 Task: Add Belgioioso Freshly Shredded Parmesan Cheese to the cart.
Action: Mouse moved to (26, 109)
Screenshot: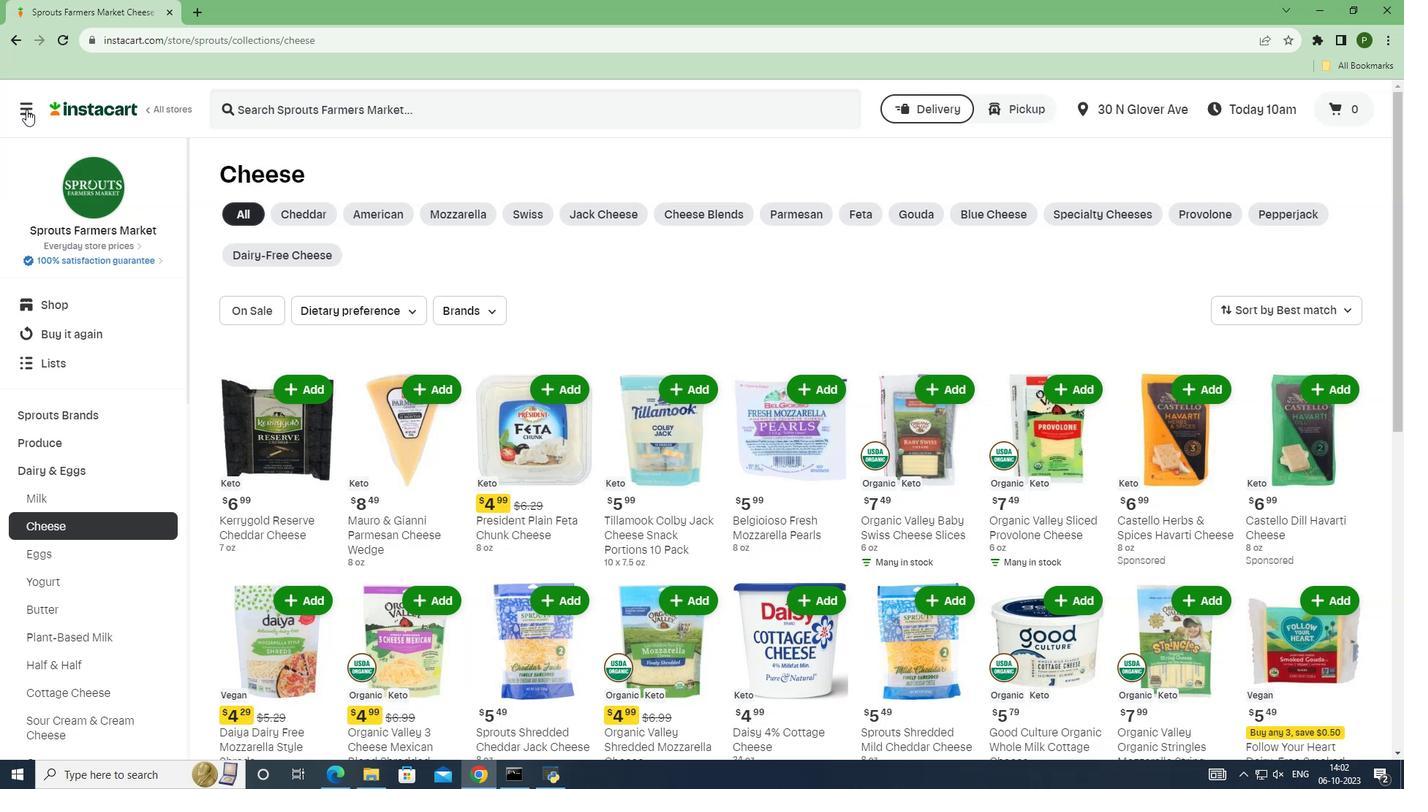 
Action: Mouse pressed left at (26, 109)
Screenshot: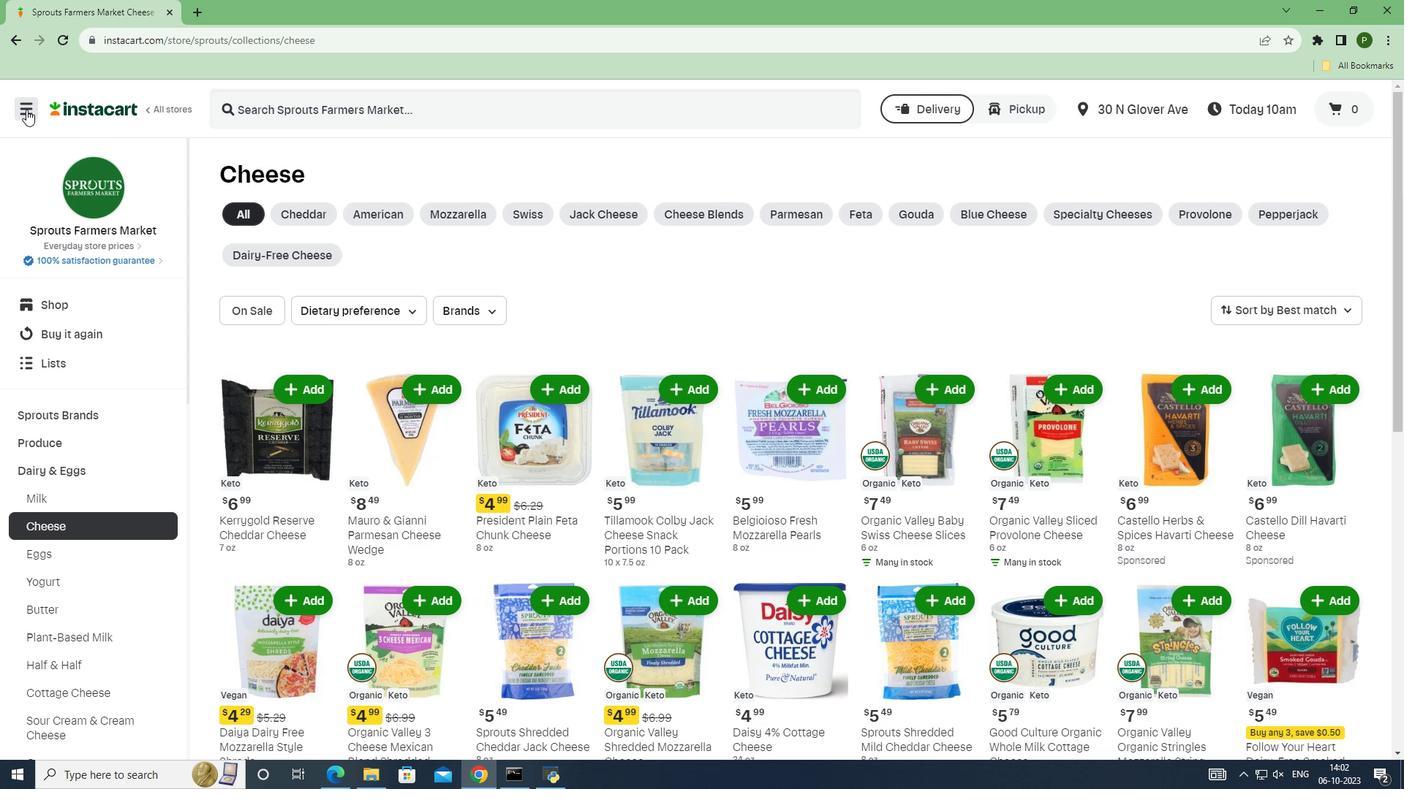 
Action: Mouse moved to (58, 382)
Screenshot: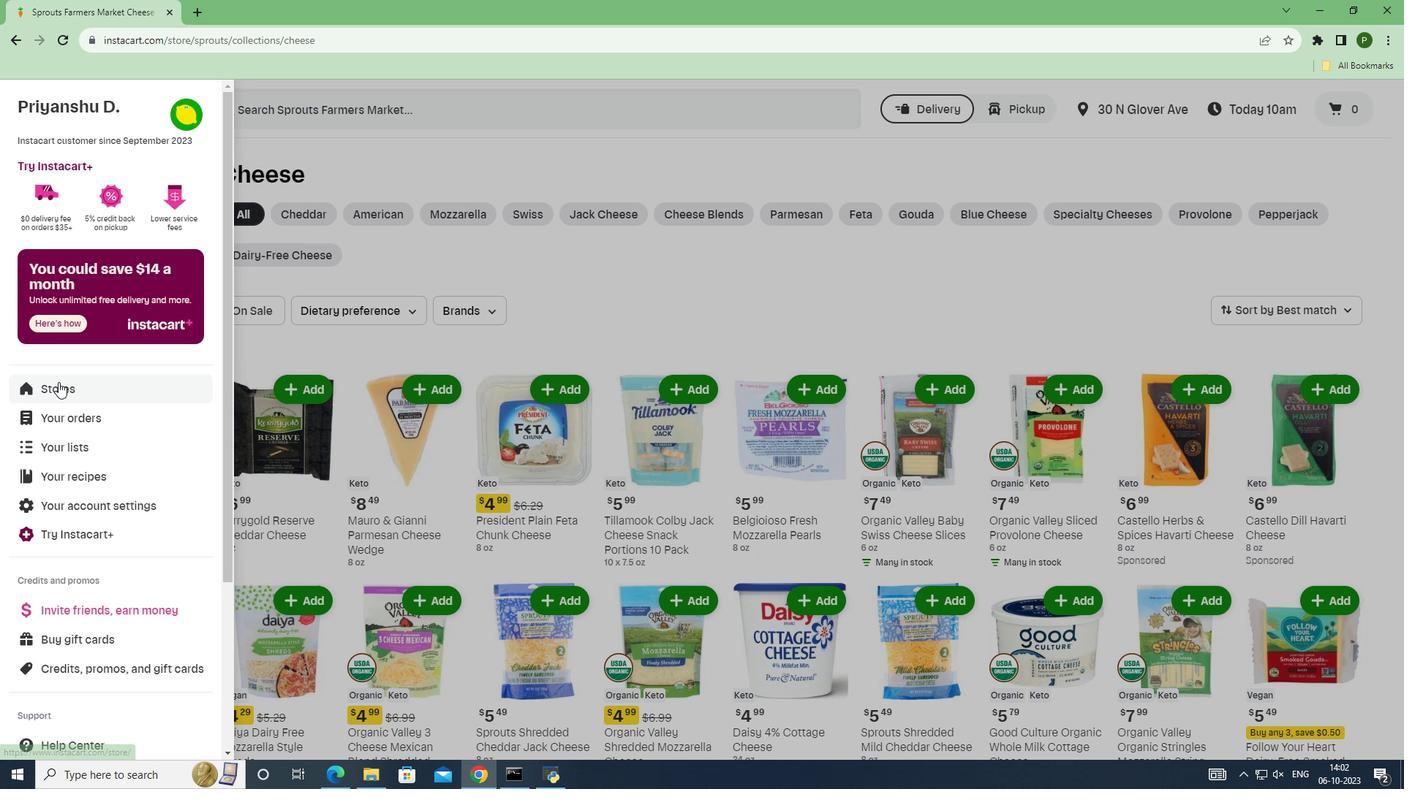 
Action: Mouse pressed left at (58, 382)
Screenshot: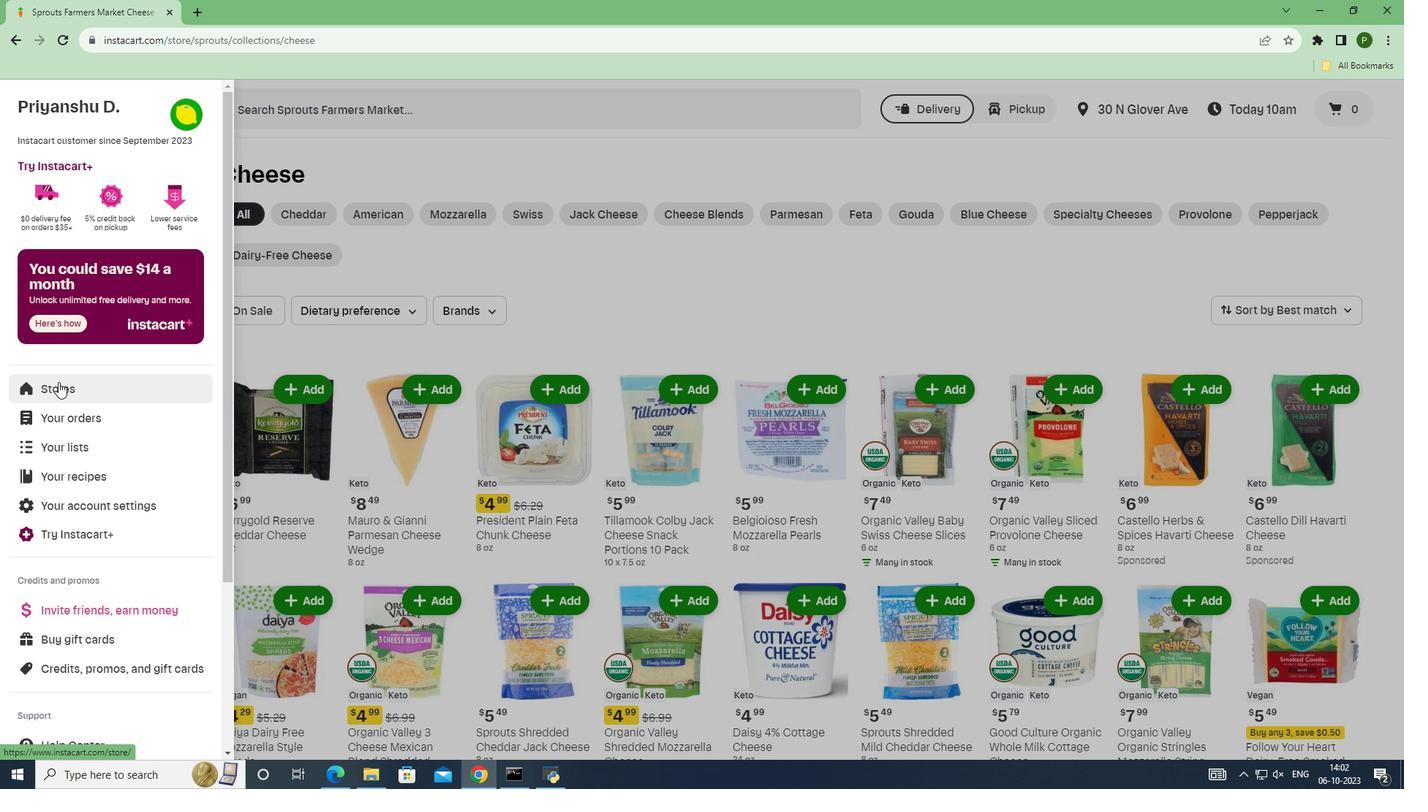 
Action: Mouse moved to (338, 169)
Screenshot: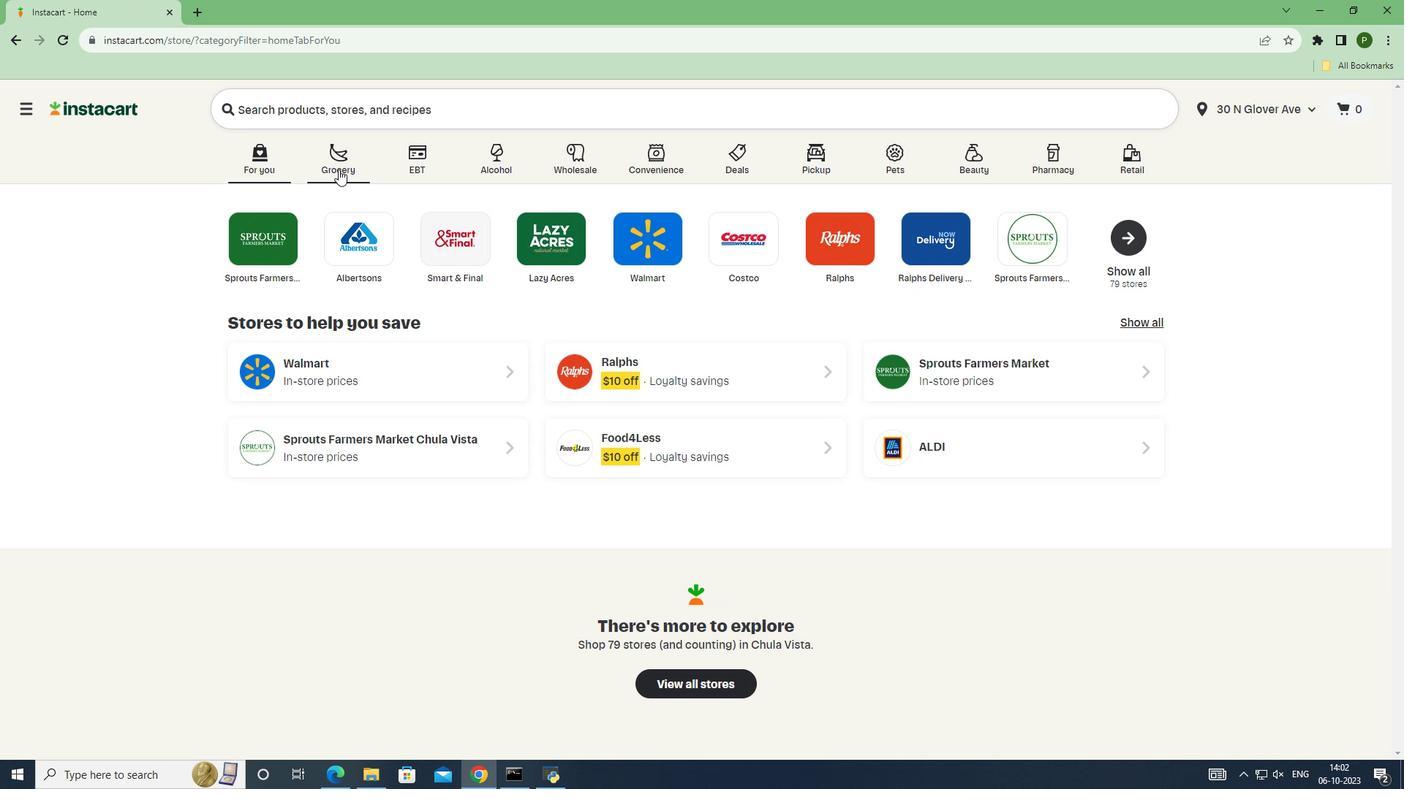 
Action: Mouse pressed left at (338, 169)
Screenshot: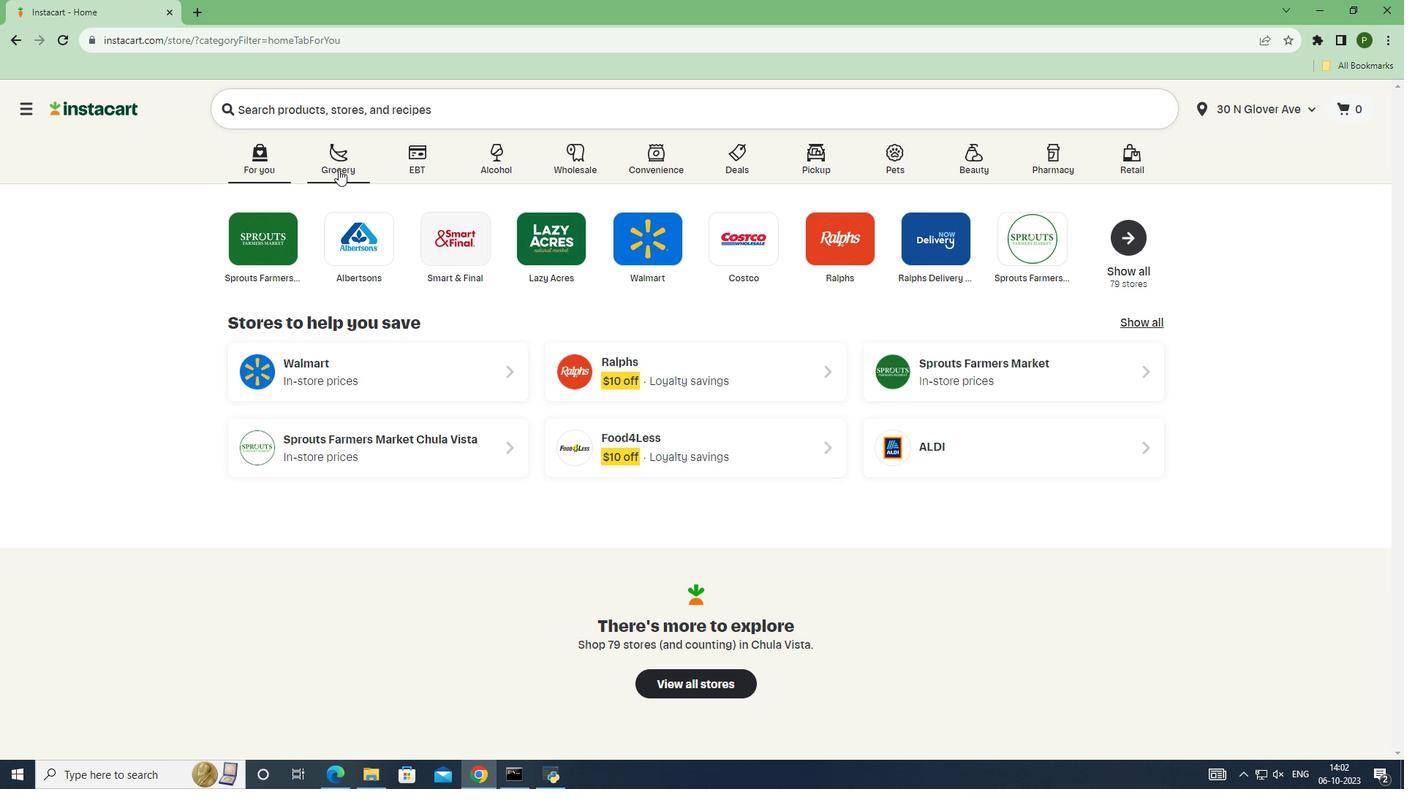 
Action: Mouse moved to (911, 349)
Screenshot: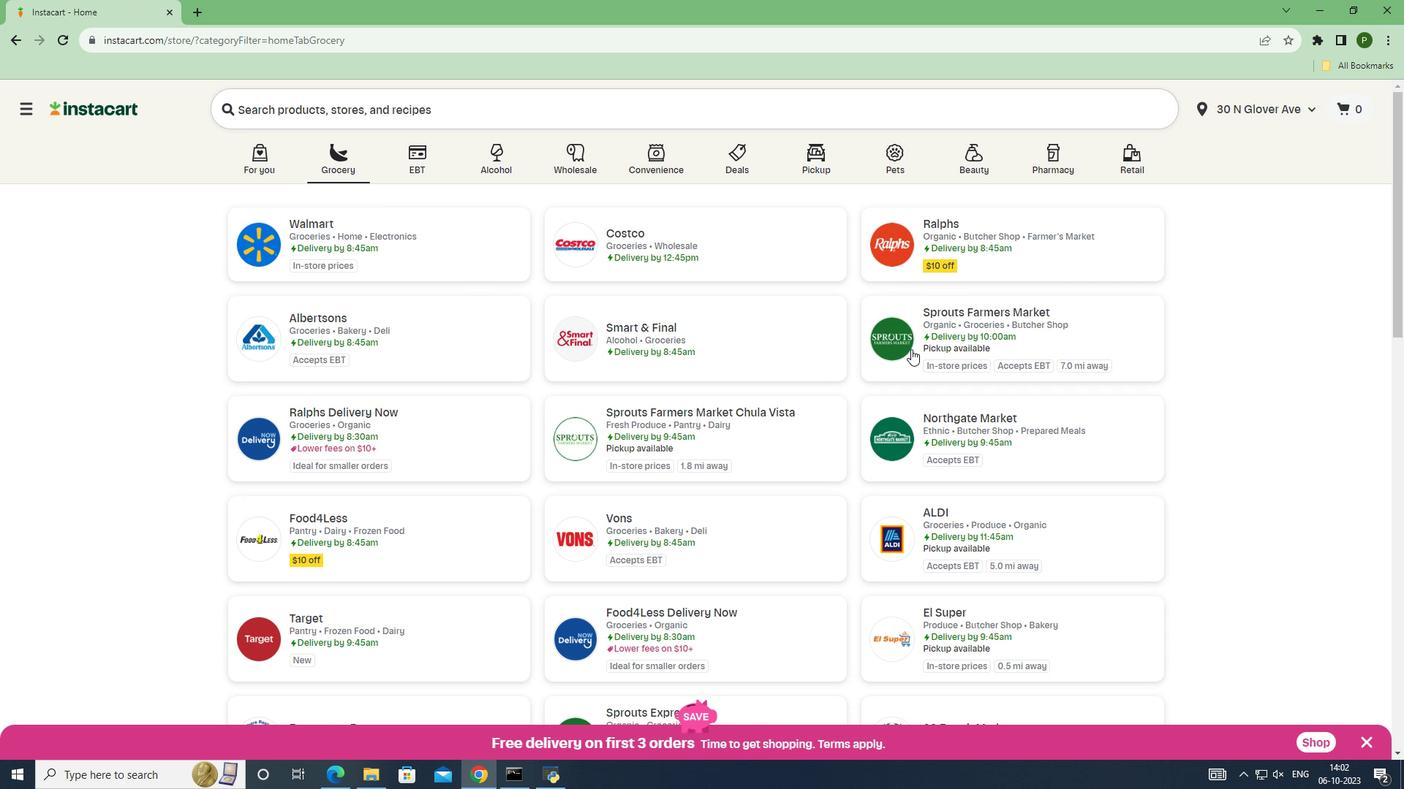 
Action: Mouse pressed left at (911, 349)
Screenshot: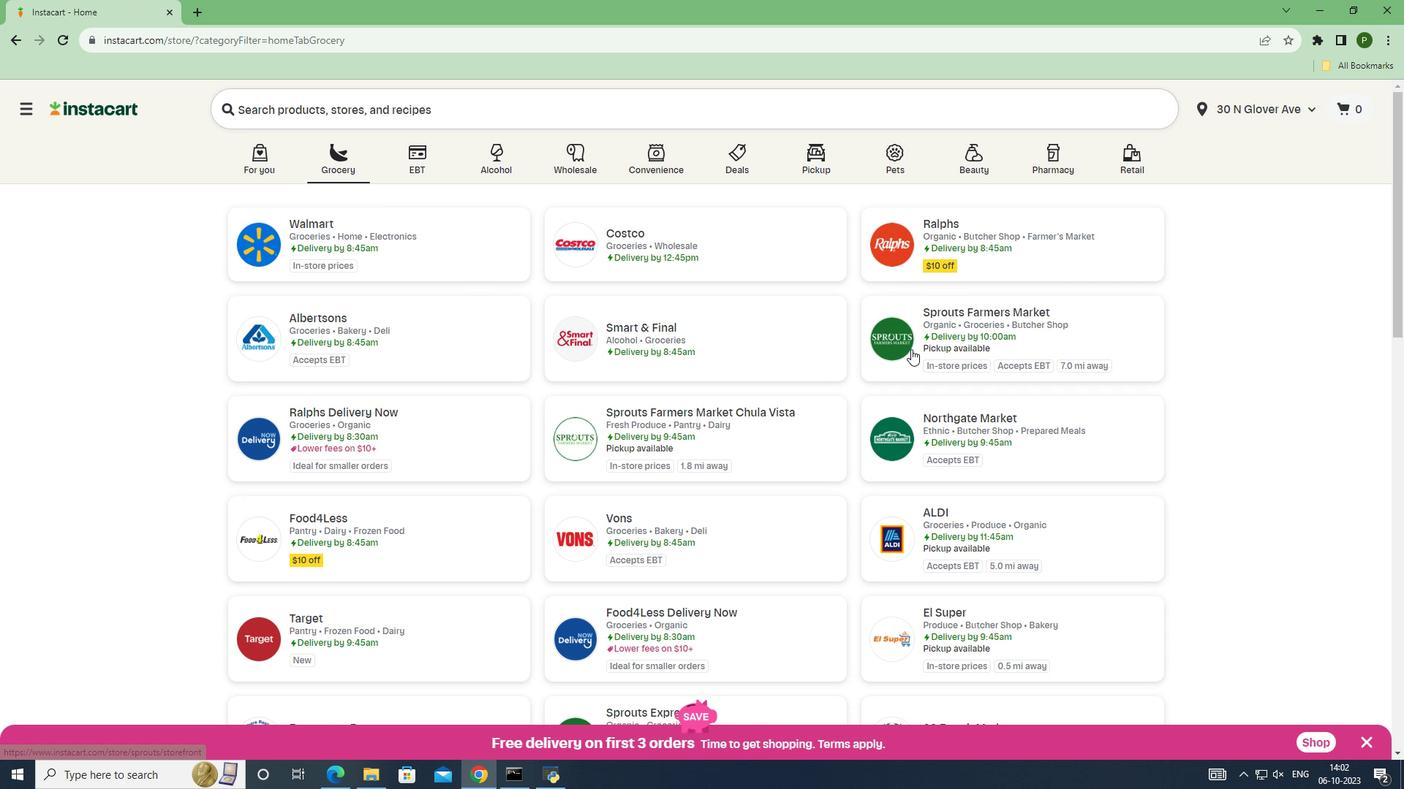
Action: Mouse moved to (67, 470)
Screenshot: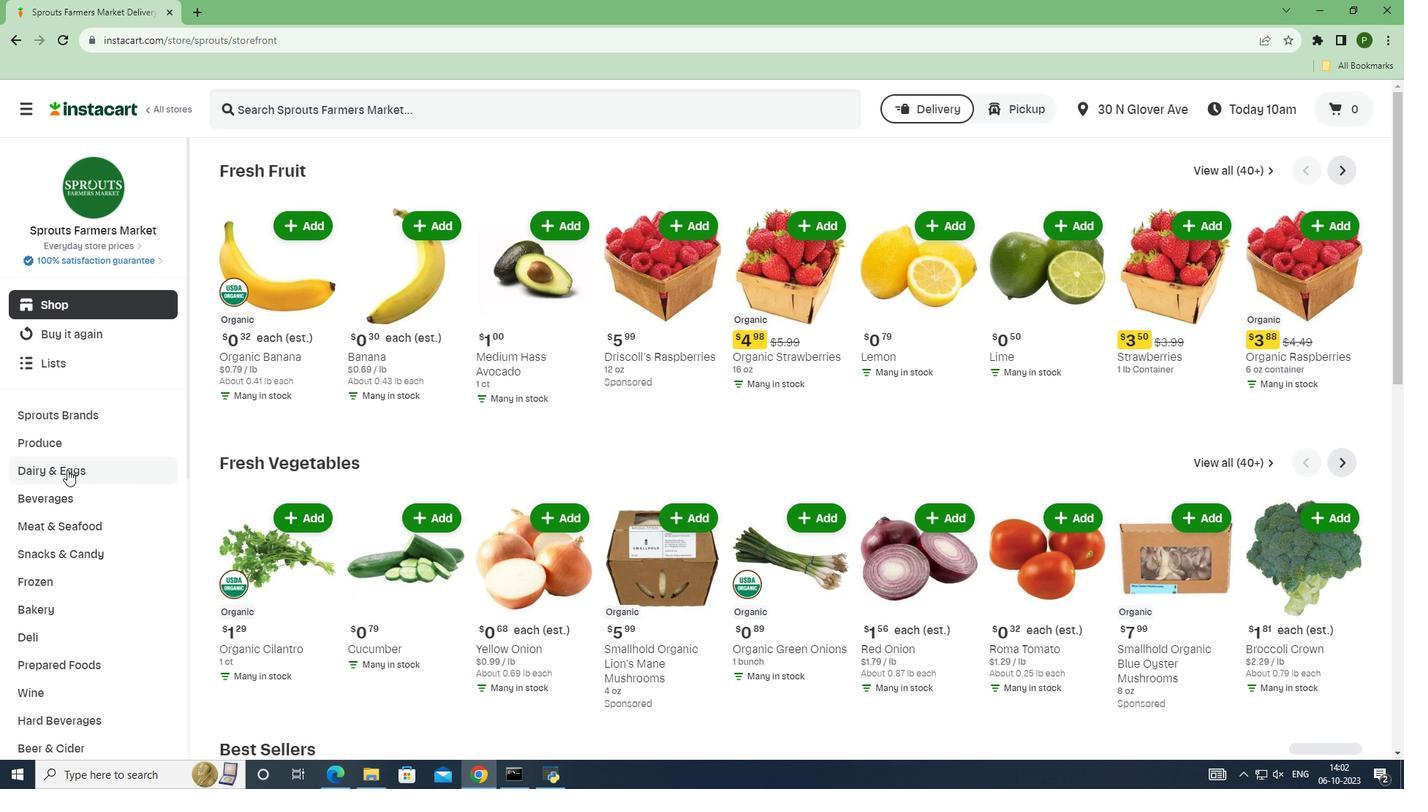 
Action: Mouse pressed left at (67, 470)
Screenshot: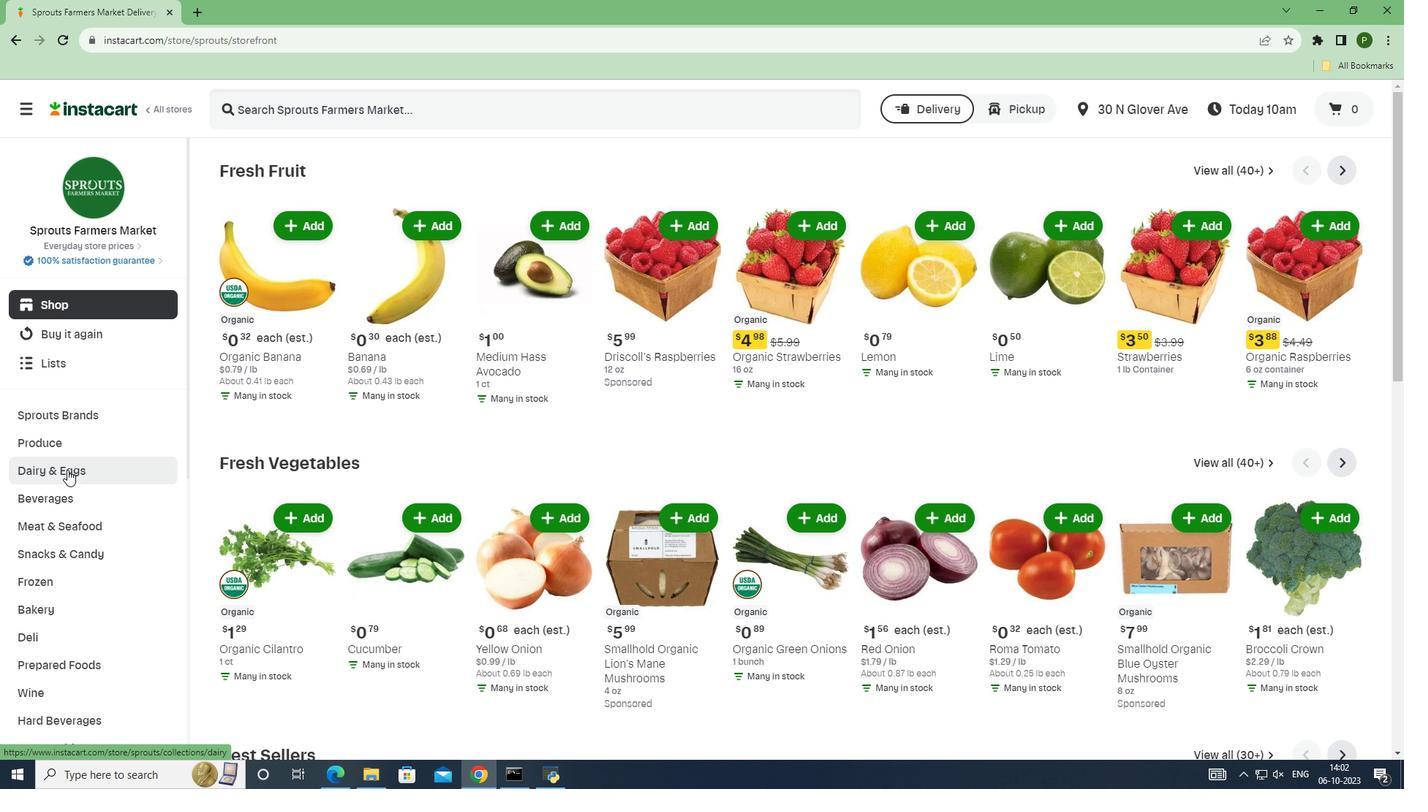 
Action: Mouse moved to (61, 522)
Screenshot: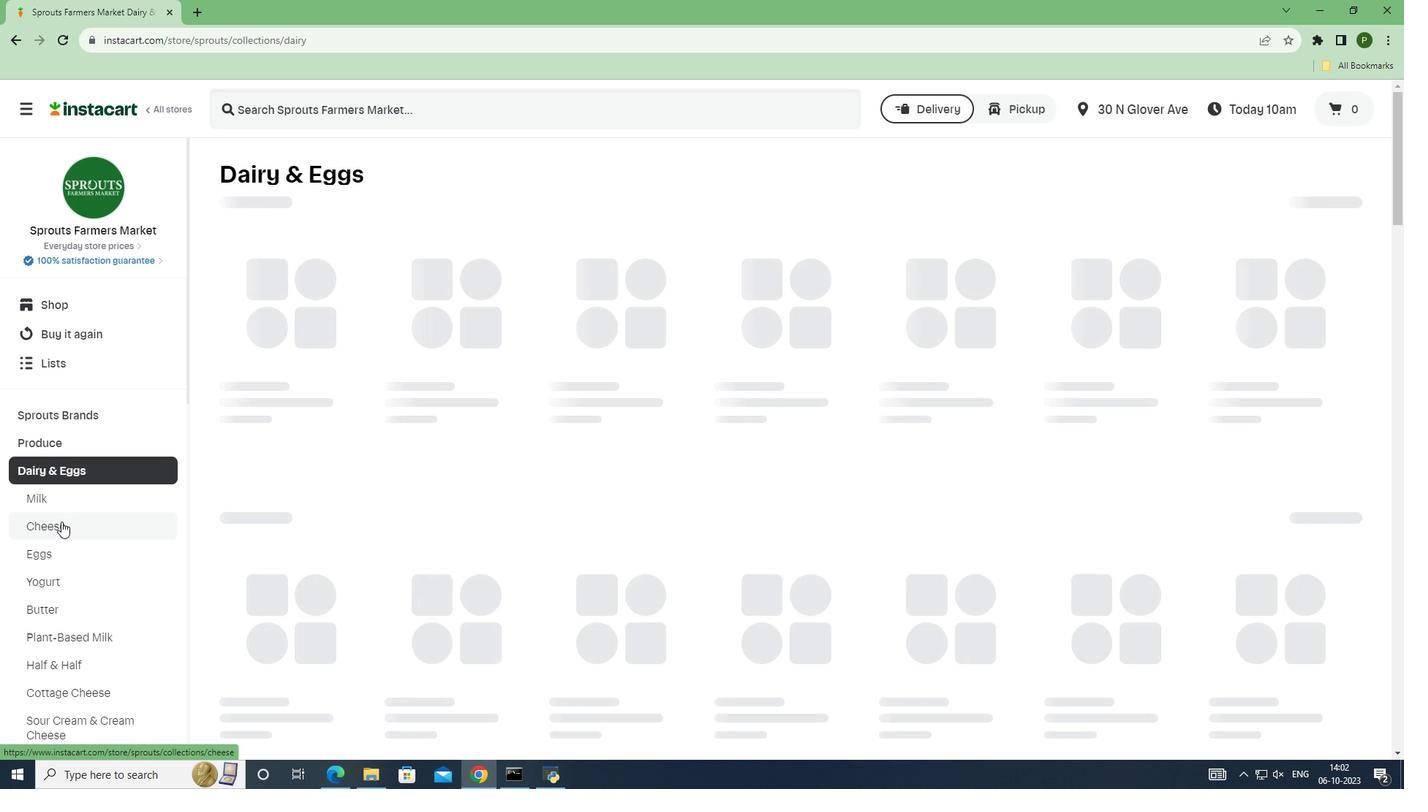 
Action: Mouse pressed left at (61, 522)
Screenshot: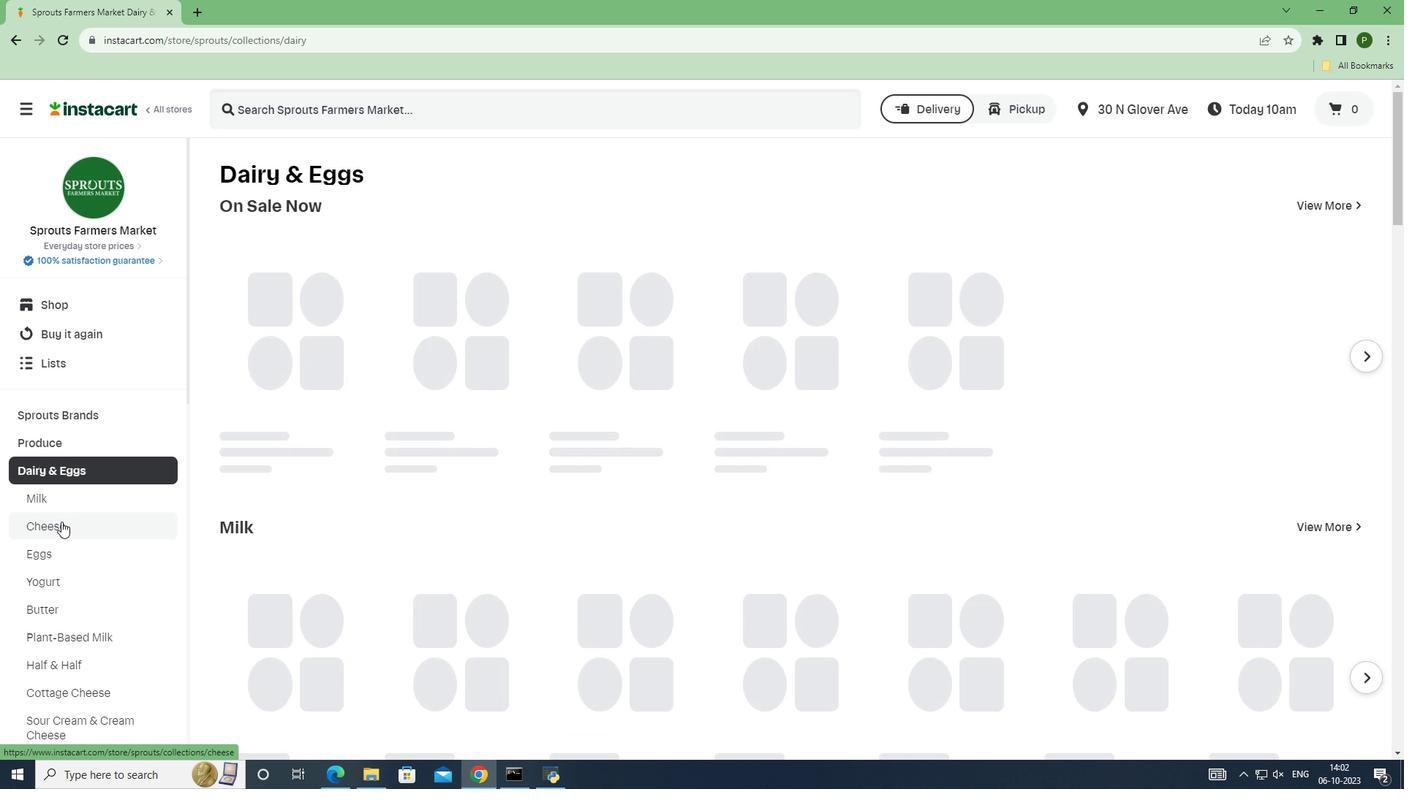 
Action: Mouse moved to (302, 103)
Screenshot: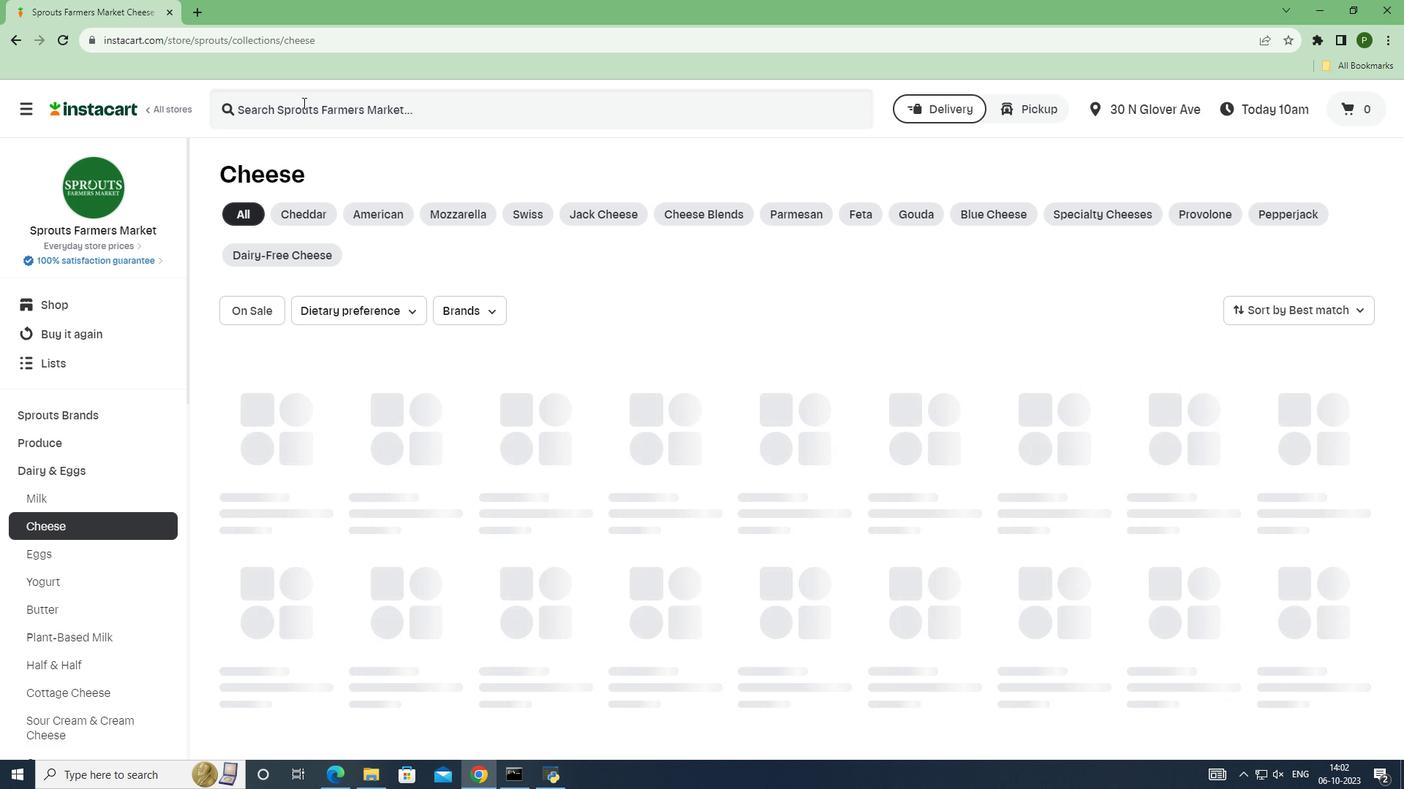 
Action: Mouse pressed left at (302, 103)
Screenshot: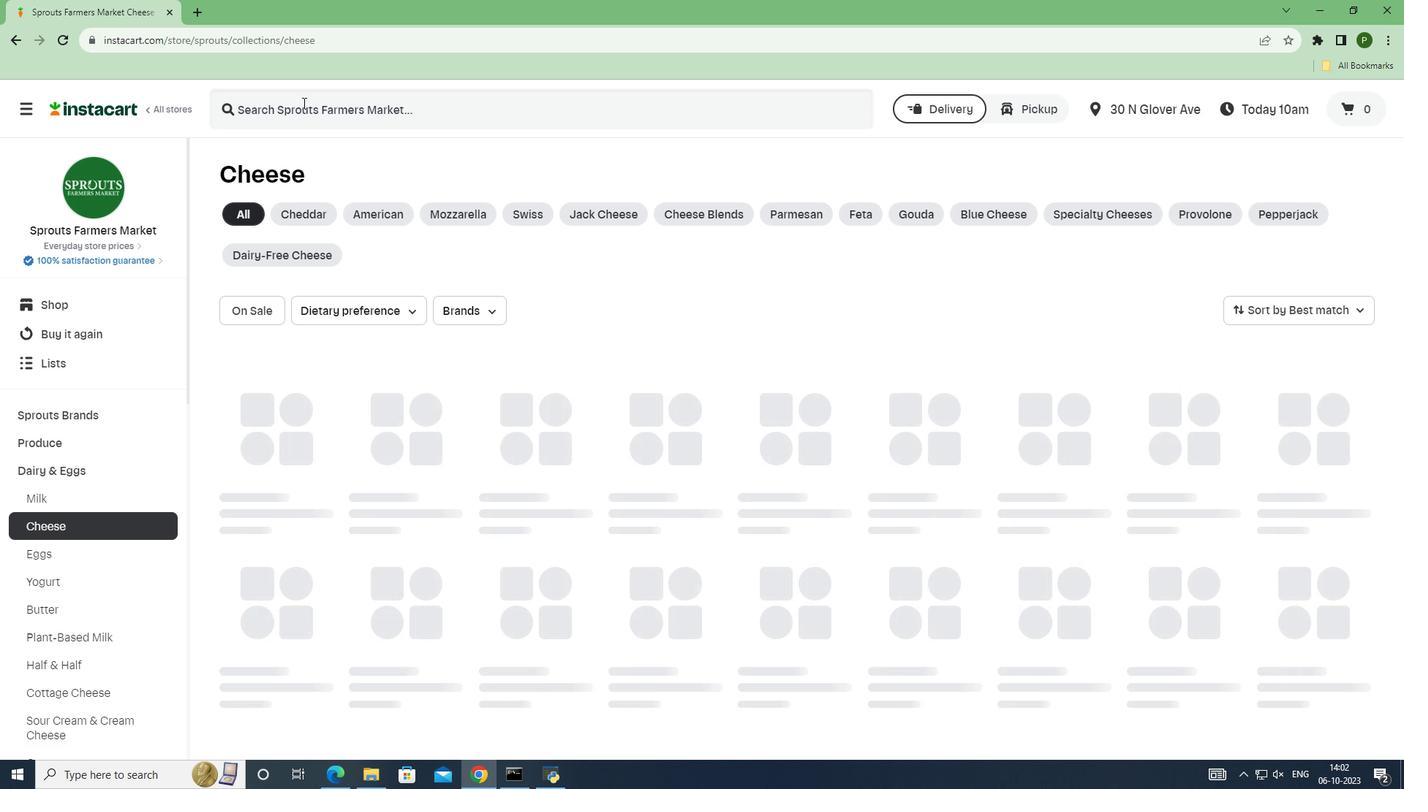 
Action: Key pressed <Key.caps_lock>B<Key.caps_lock>elgioioso<Key.space><Key.caps_lock>F<Key.caps_lock>reshly<Key.space><Key.caps_lock>S<Key.caps_lock>hredded<Key.space><Key.caps_lock>P<Key.caps_lock>aarmesan<Key.space><Key.caps_lock>C<Key.caps_lock>heese<Key.space><Key.enter>
Screenshot: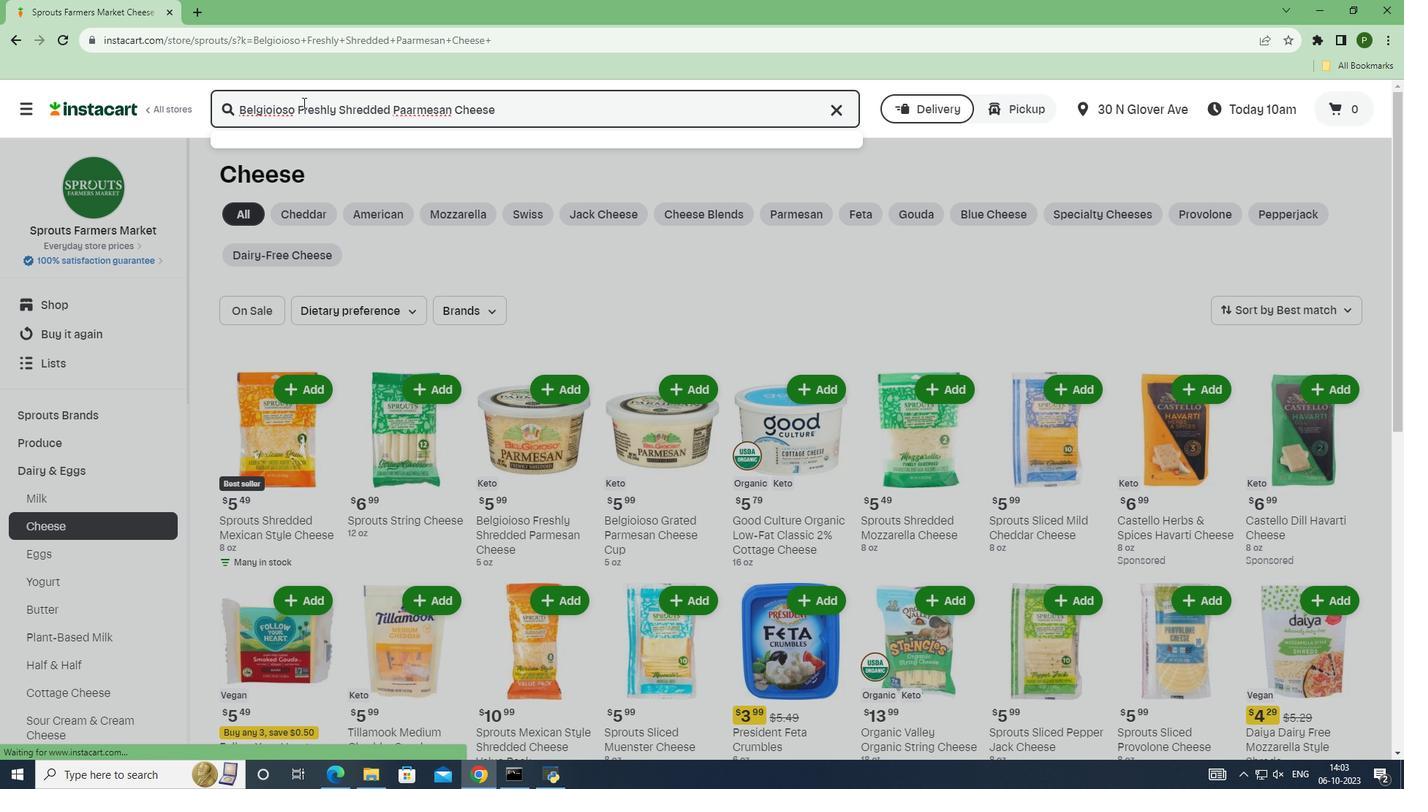 
Action: Mouse moved to (854, 269)
Screenshot: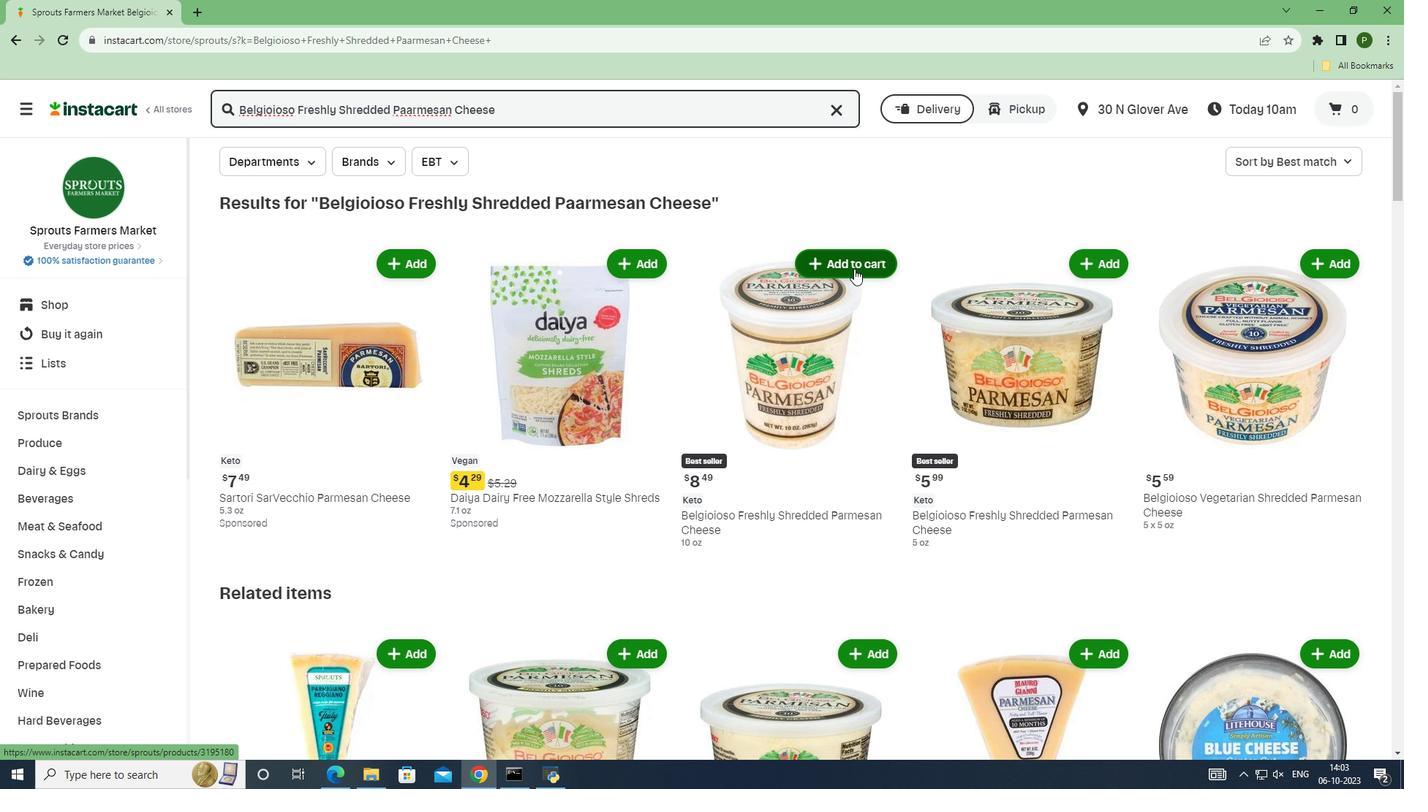 
Action: Mouse pressed left at (854, 269)
Screenshot: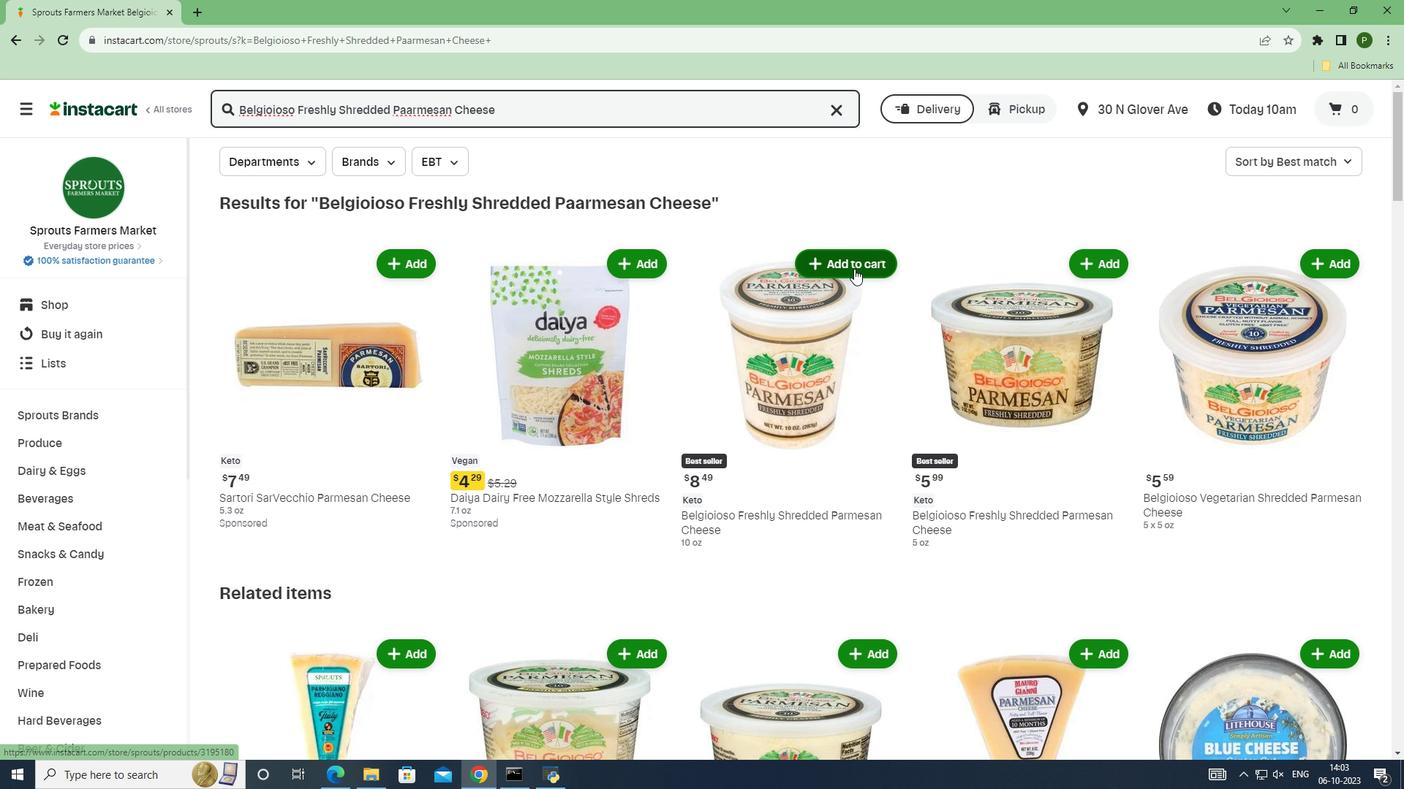 
Action: Mouse moved to (889, 420)
Screenshot: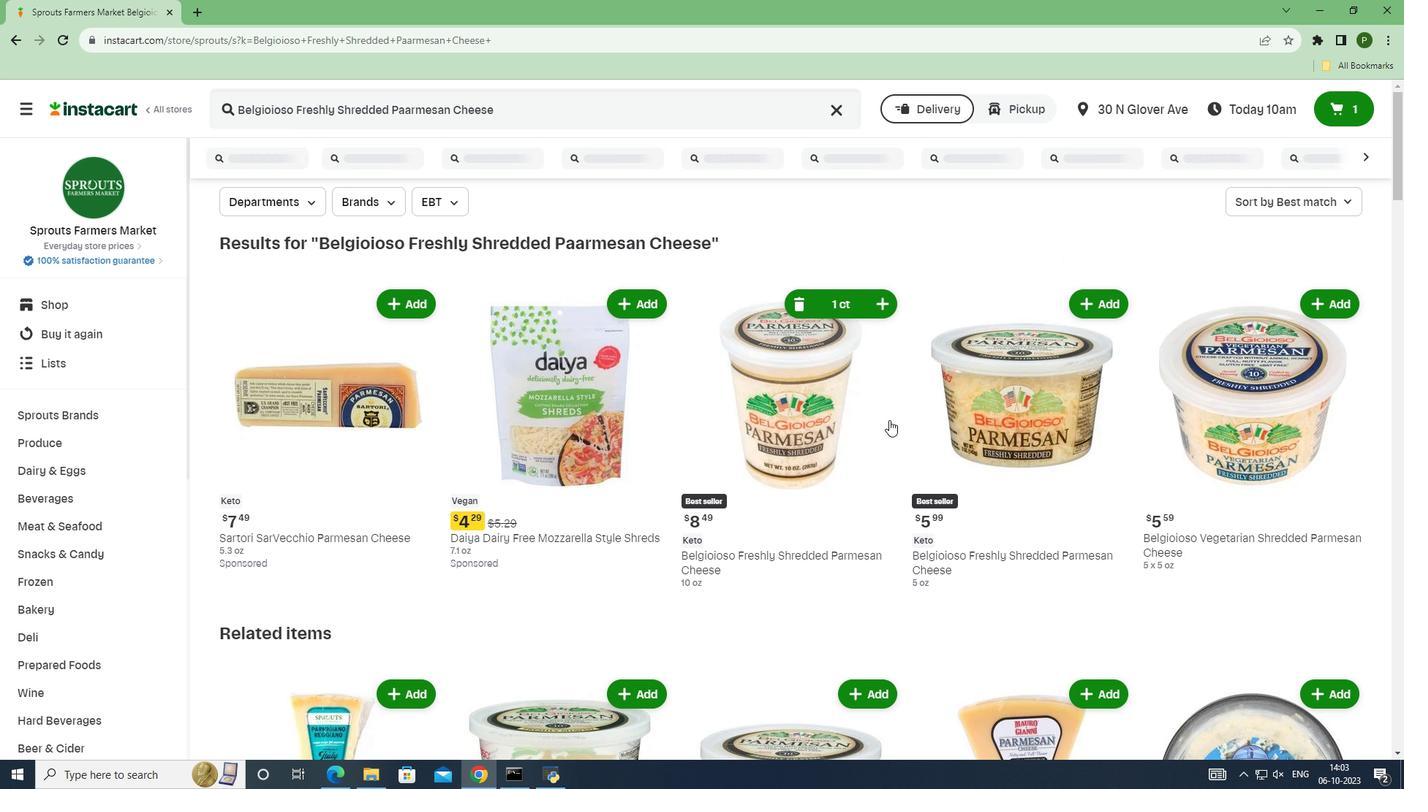 
